 Task: Sort the products in the category "Sauvignon Blanc" by unit price (high first).
Action: Mouse moved to (649, 229)
Screenshot: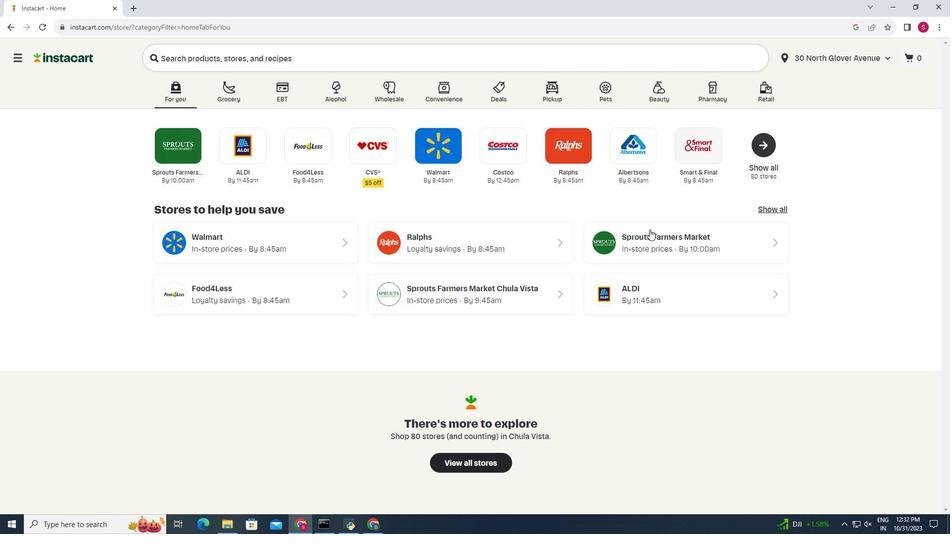 
Action: Mouse pressed left at (649, 229)
Screenshot: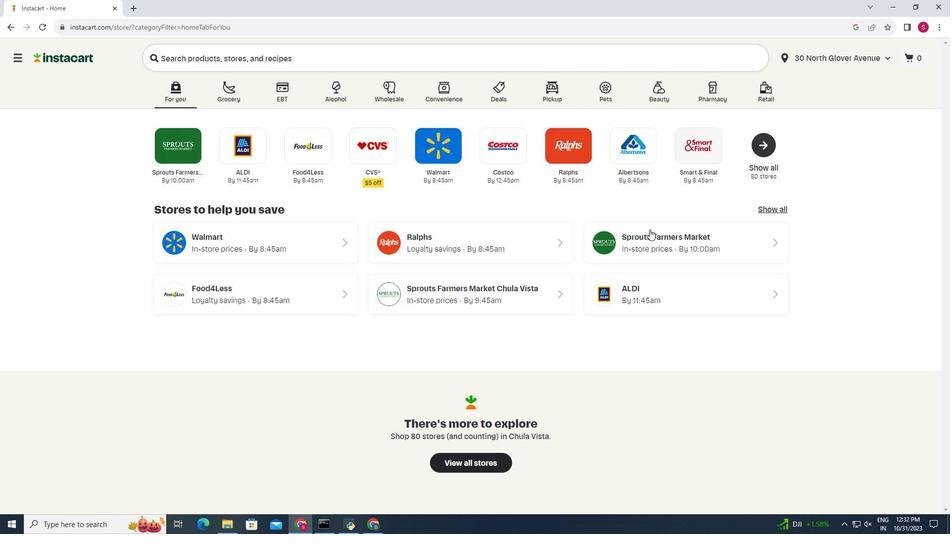 
Action: Mouse moved to (13, 474)
Screenshot: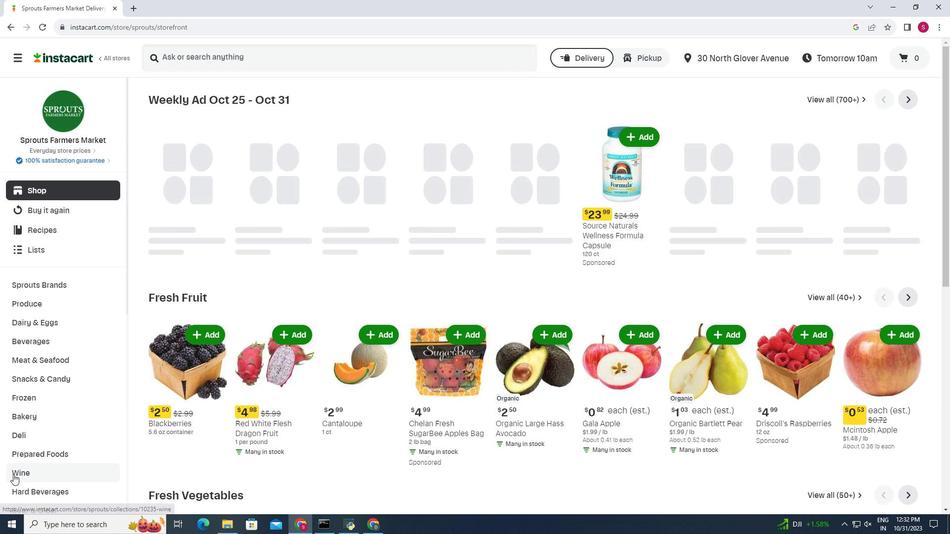 
Action: Mouse pressed left at (13, 474)
Screenshot: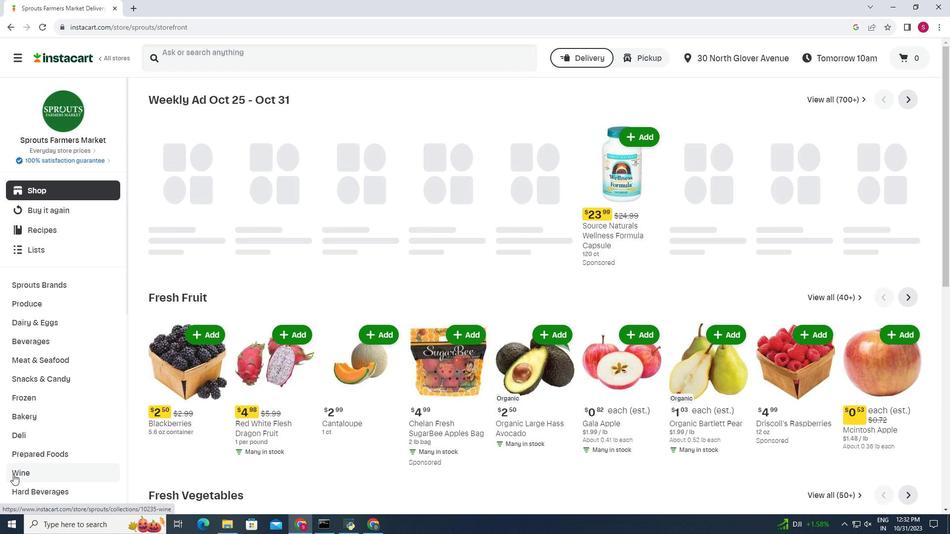 
Action: Mouse moved to (263, 239)
Screenshot: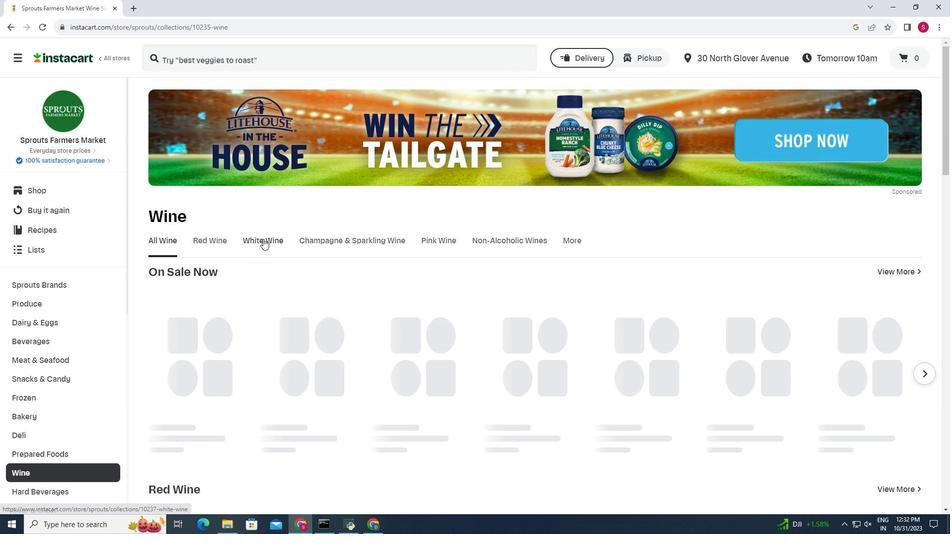 
Action: Mouse pressed left at (263, 239)
Screenshot: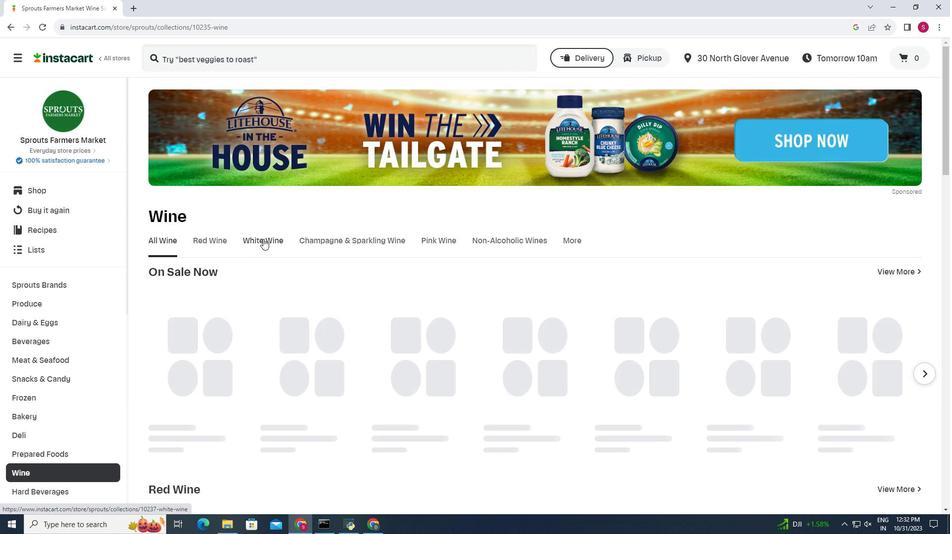 
Action: Mouse moved to (238, 281)
Screenshot: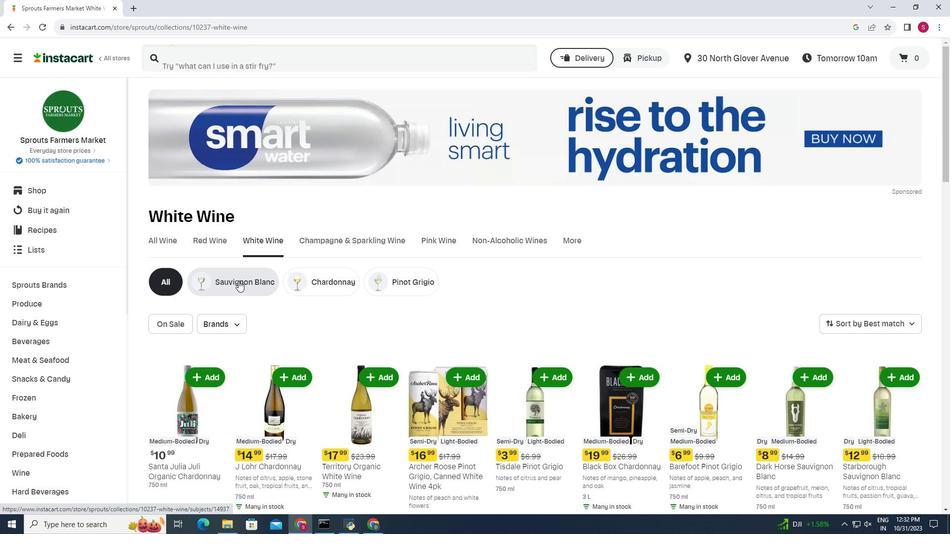 
Action: Mouse pressed left at (238, 281)
Screenshot: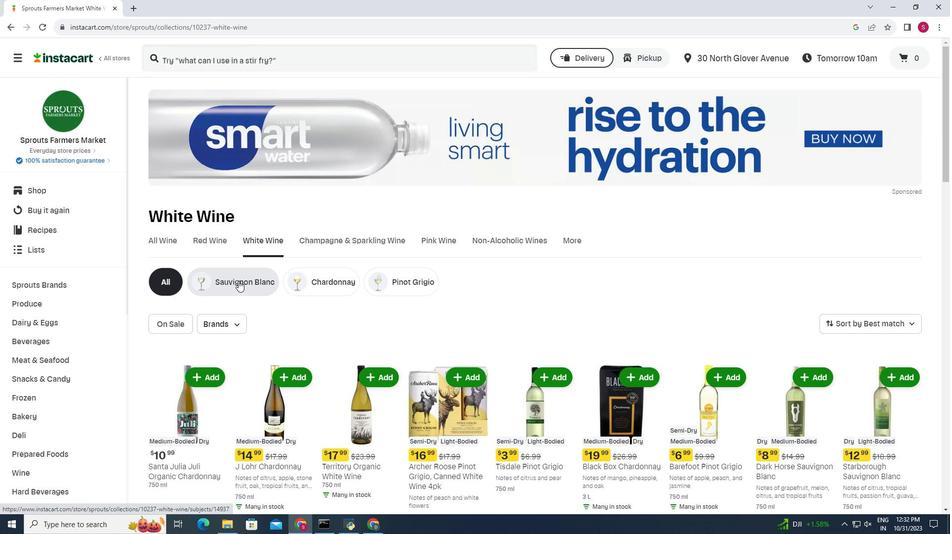 
Action: Mouse moved to (907, 323)
Screenshot: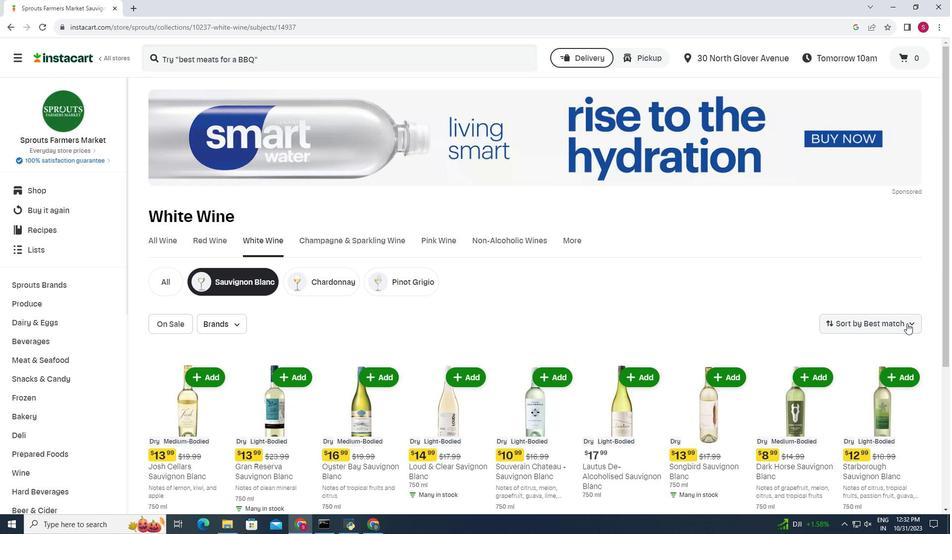 
Action: Mouse pressed left at (907, 323)
Screenshot: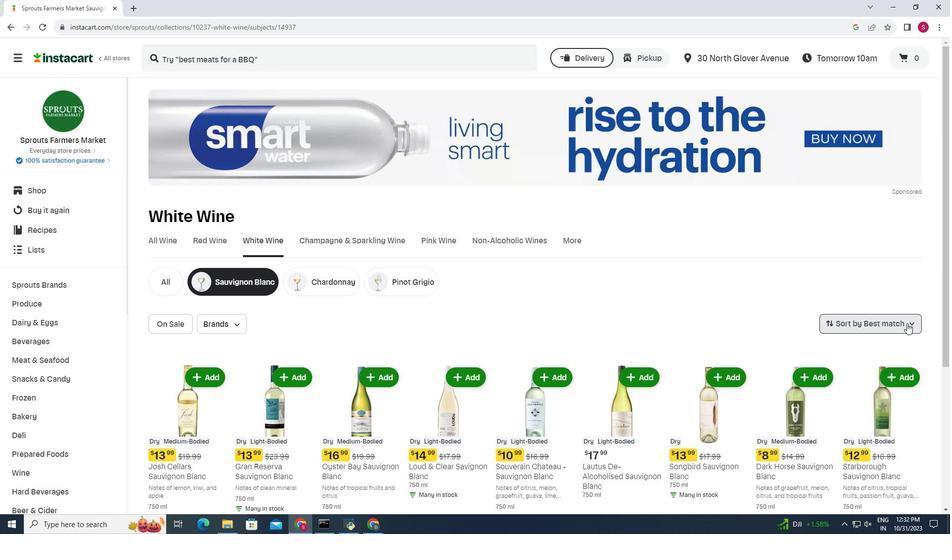 
Action: Mouse moved to (871, 437)
Screenshot: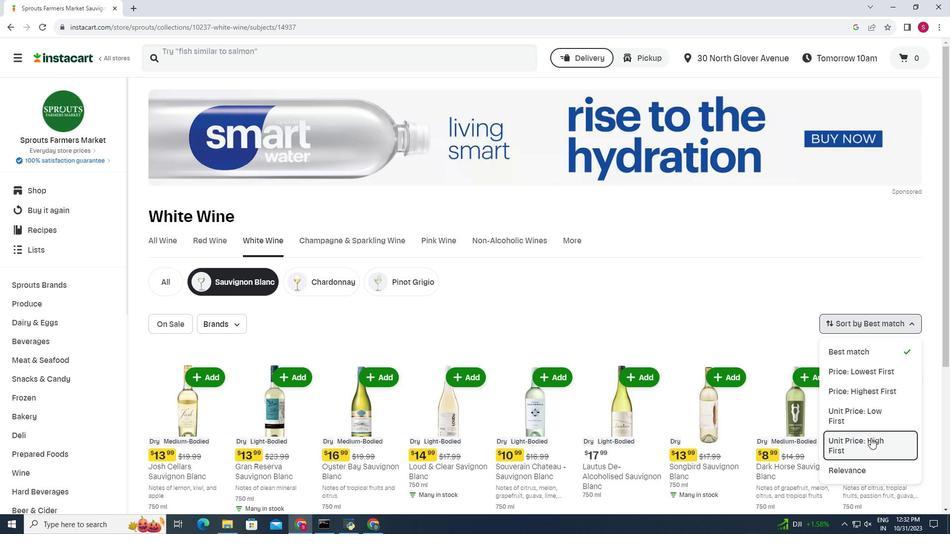 
Action: Mouse pressed left at (871, 437)
Screenshot: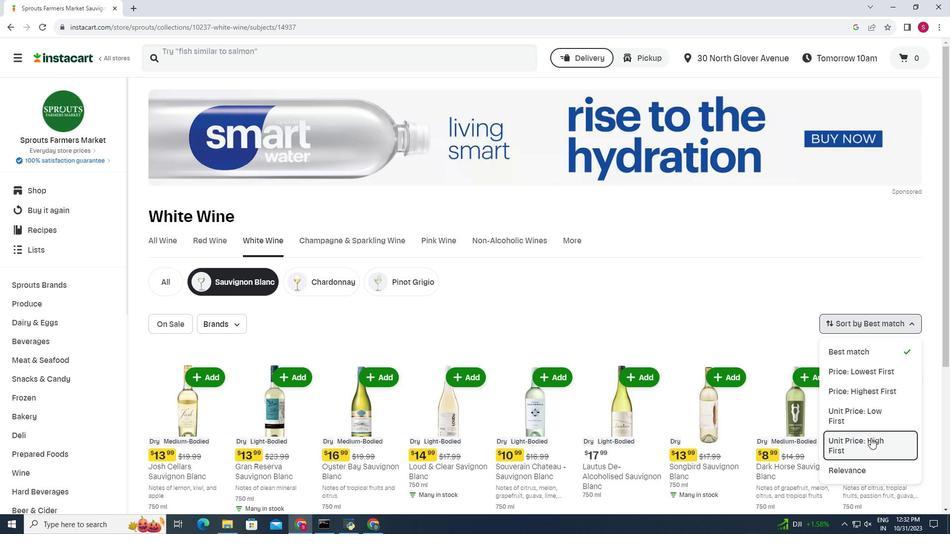 
Action: Mouse moved to (485, 303)
Screenshot: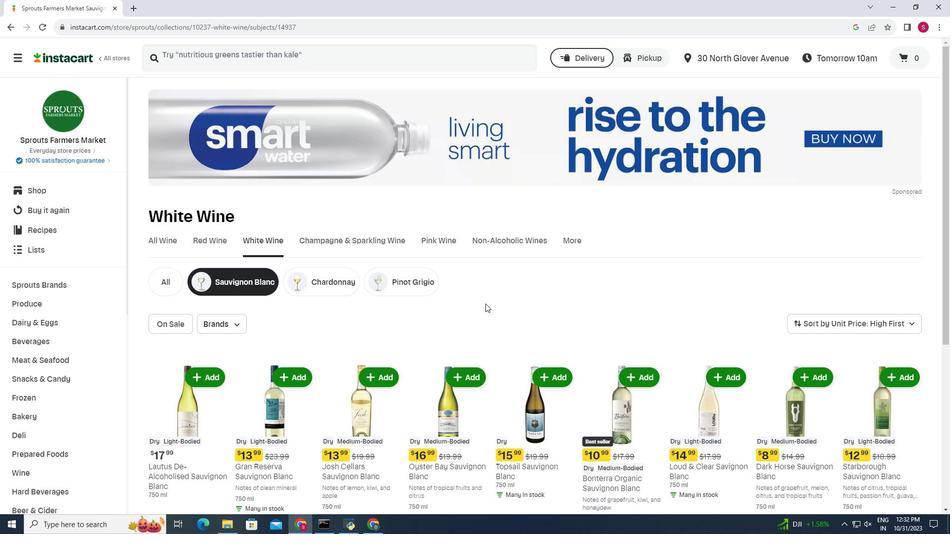 
Action: Mouse scrolled (485, 303) with delta (0, 0)
Screenshot: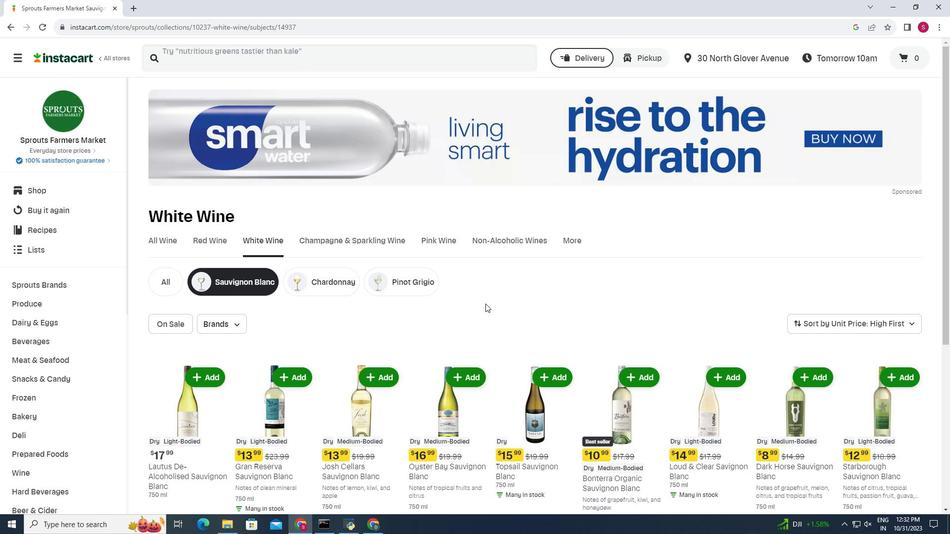 
Action: Mouse scrolled (485, 303) with delta (0, 0)
Screenshot: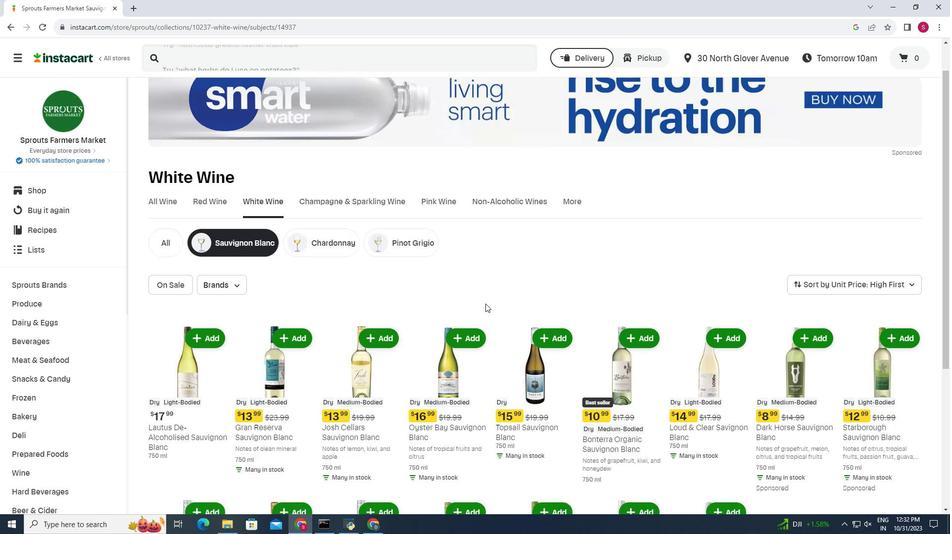 
Action: Mouse scrolled (485, 303) with delta (0, 0)
Screenshot: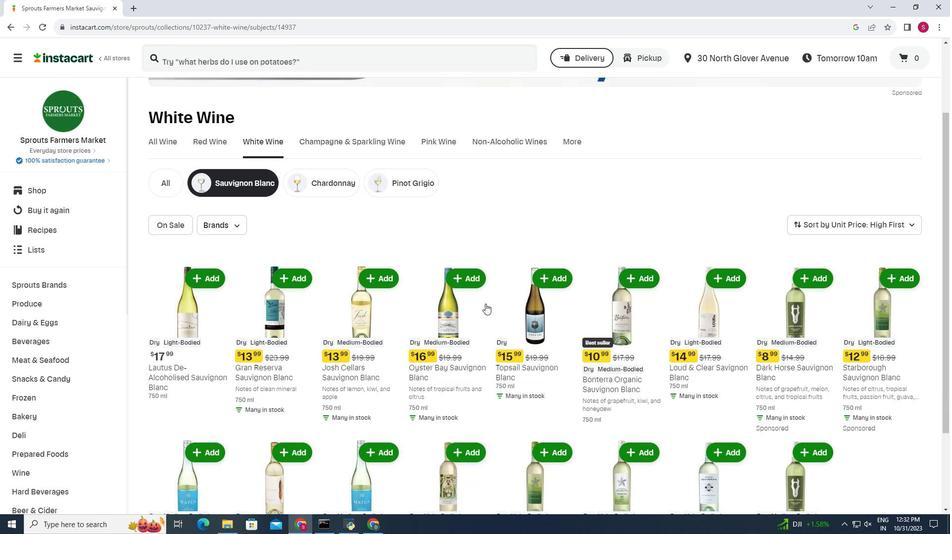 
Action: Mouse scrolled (485, 303) with delta (0, 0)
Screenshot: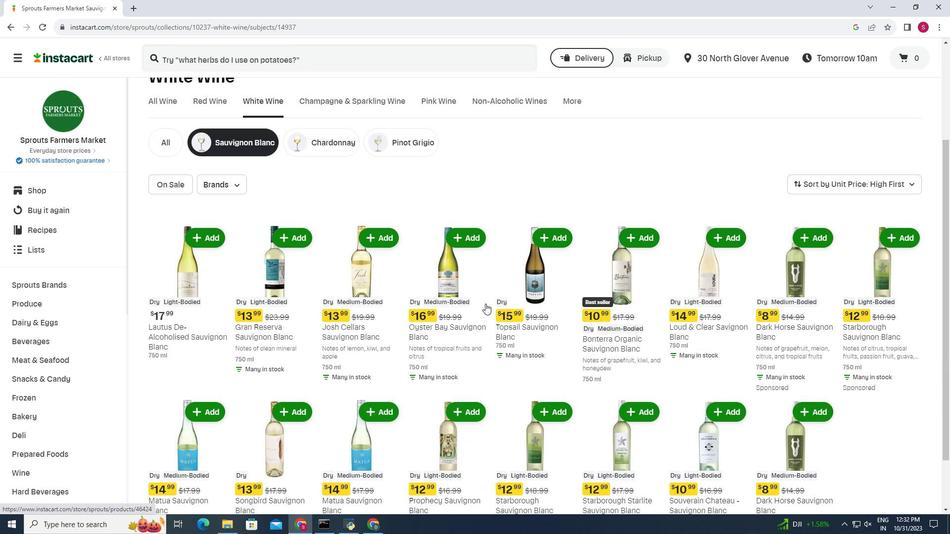 
Action: Mouse scrolled (485, 303) with delta (0, 0)
Screenshot: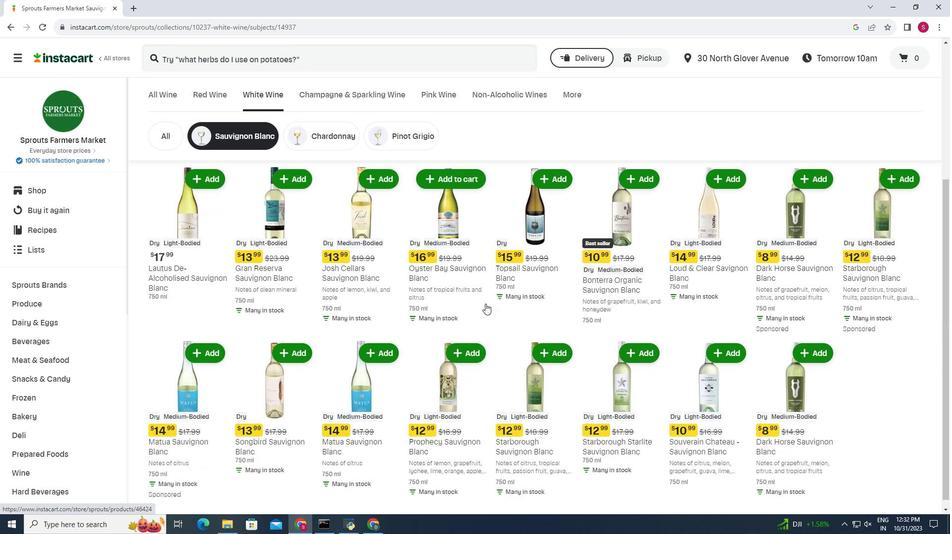 
Action: Mouse moved to (485, 303)
Screenshot: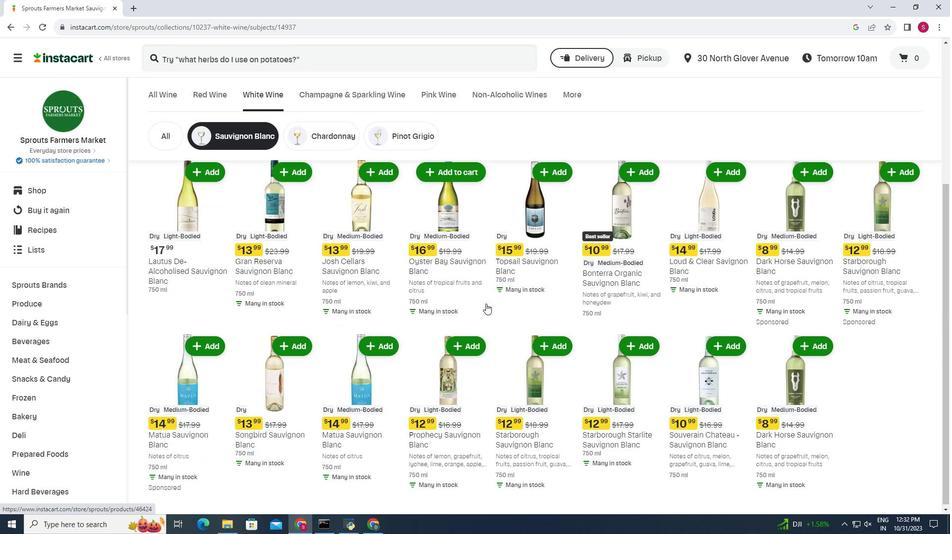
Action: Mouse scrolled (485, 303) with delta (0, 0)
Screenshot: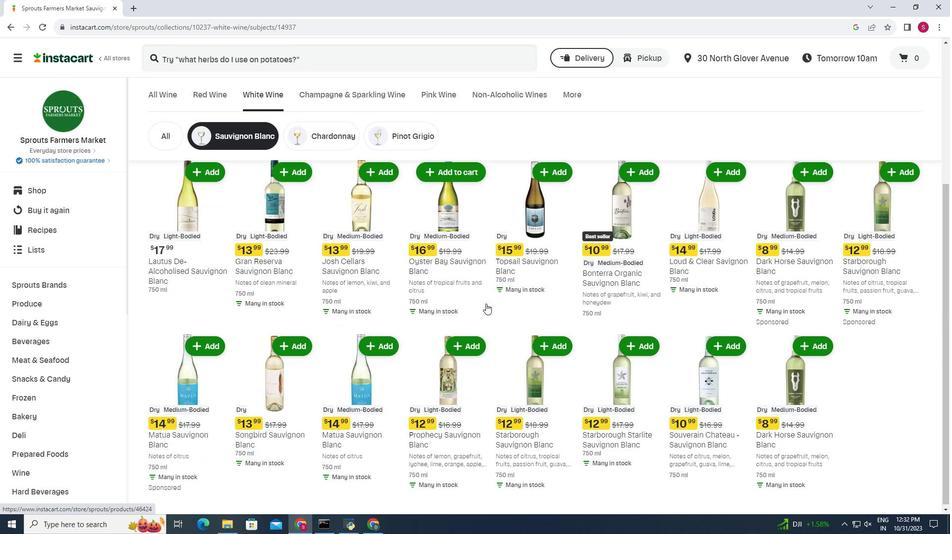 
Action: Mouse moved to (485, 303)
Screenshot: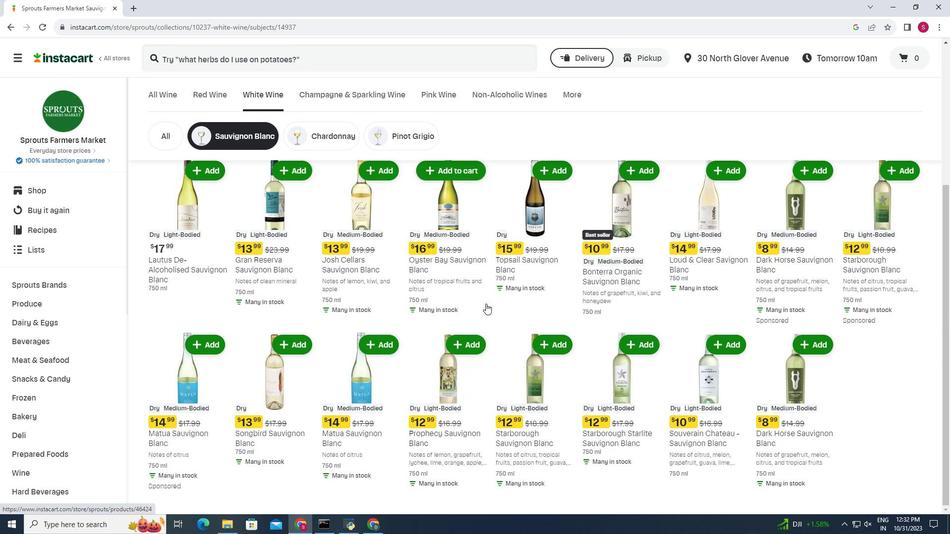 
Action: Mouse scrolled (485, 303) with delta (0, 0)
Screenshot: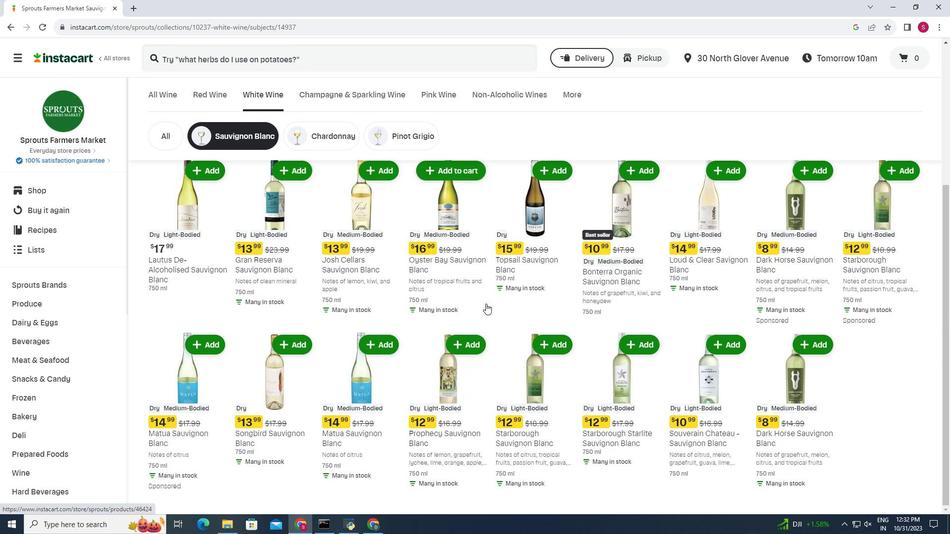
Action: Mouse moved to (485, 304)
Screenshot: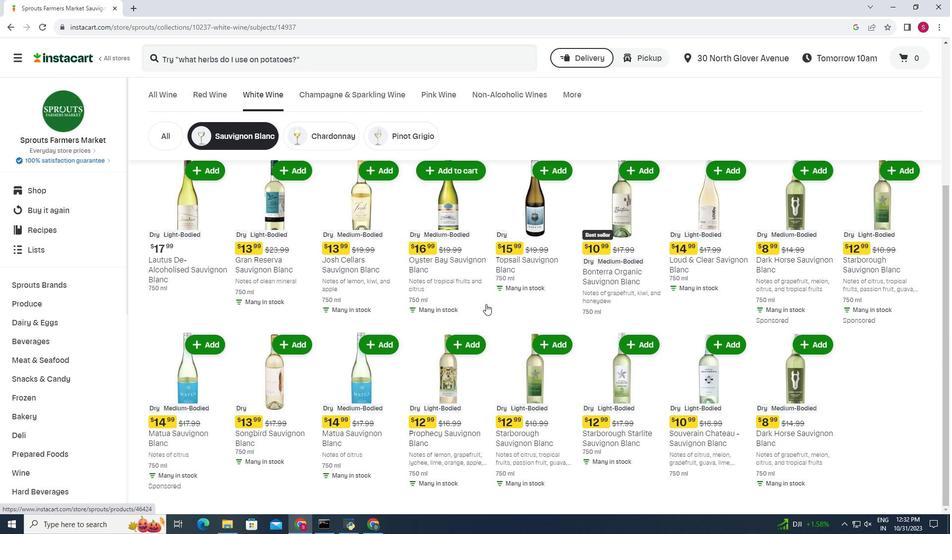 
